 Task: Create a section Fast & Ferocious and in the section, add a milestone Network Virtualization in the project ArrowTech
Action: Mouse moved to (65, 243)
Screenshot: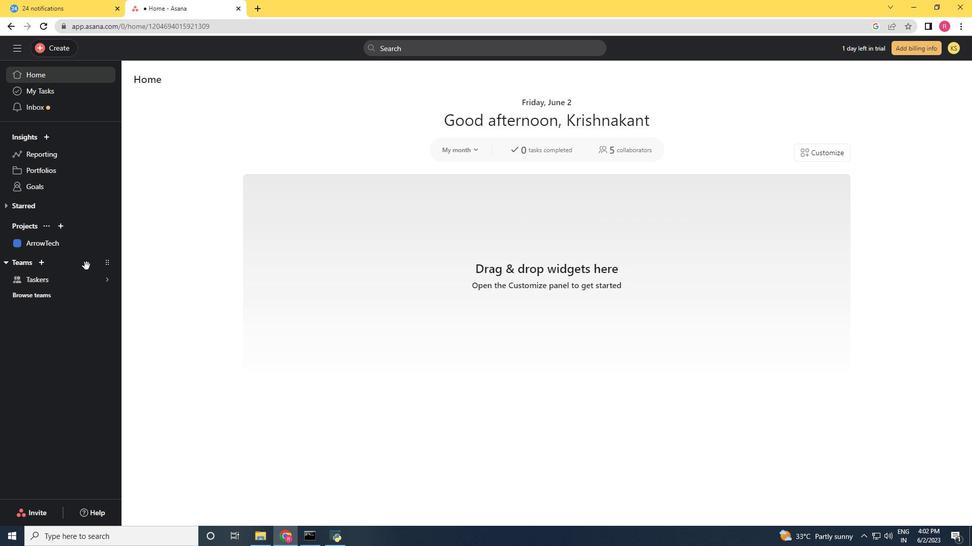
Action: Mouse pressed left at (65, 243)
Screenshot: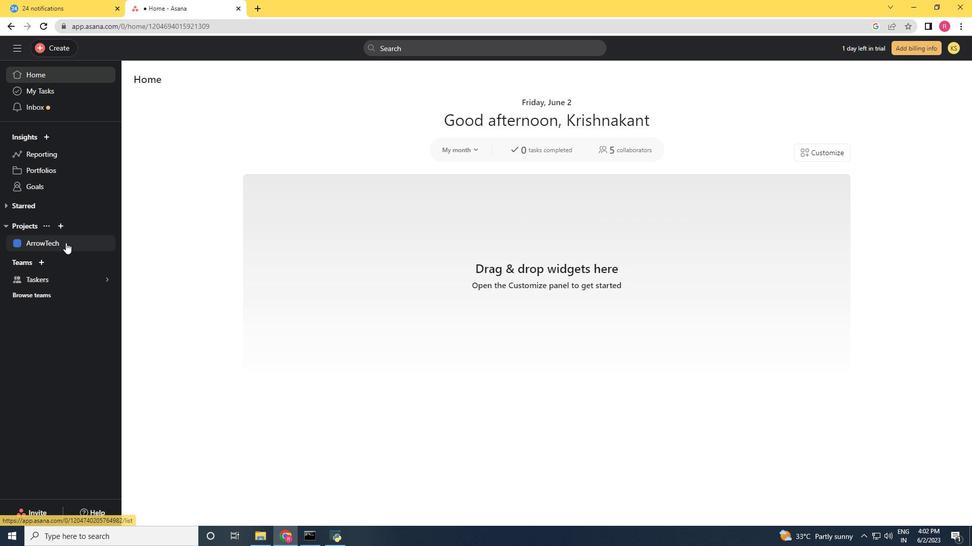 
Action: Mouse moved to (394, 322)
Screenshot: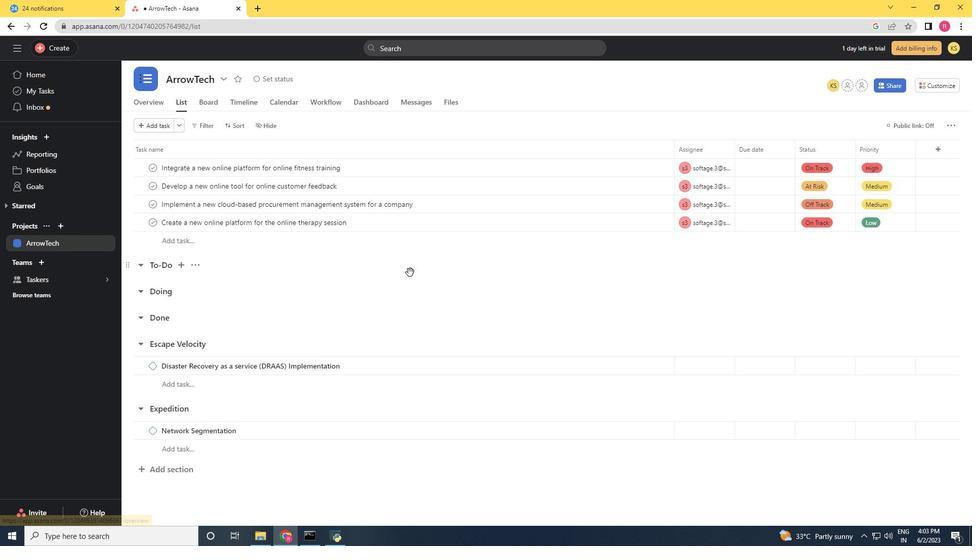 
Action: Mouse scrolled (394, 321) with delta (0, 0)
Screenshot: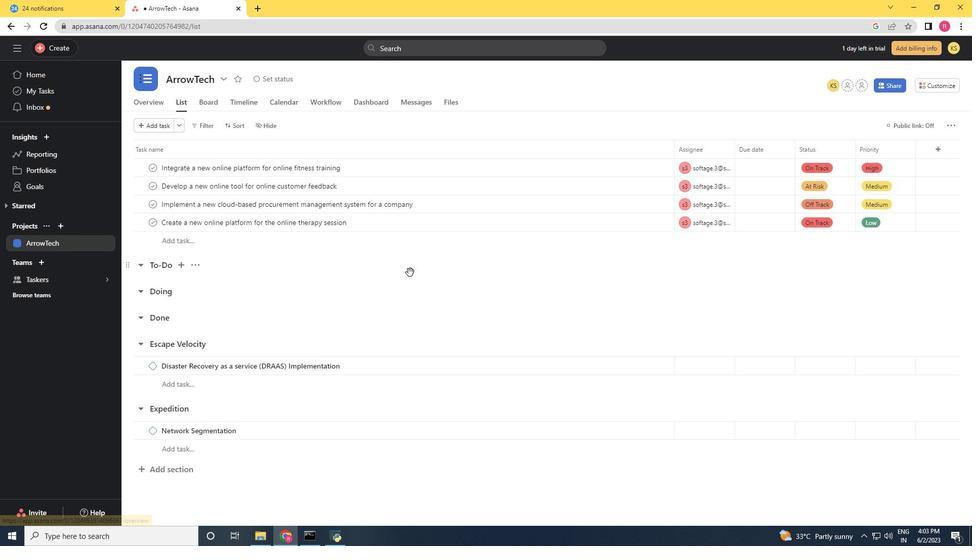 
Action: Mouse moved to (390, 339)
Screenshot: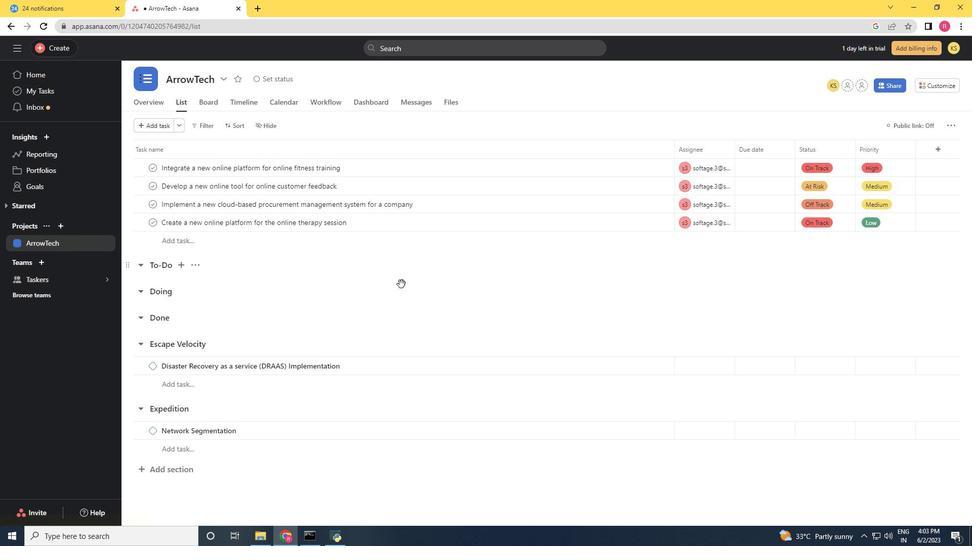 
Action: Mouse scrolled (390, 338) with delta (0, 0)
Screenshot: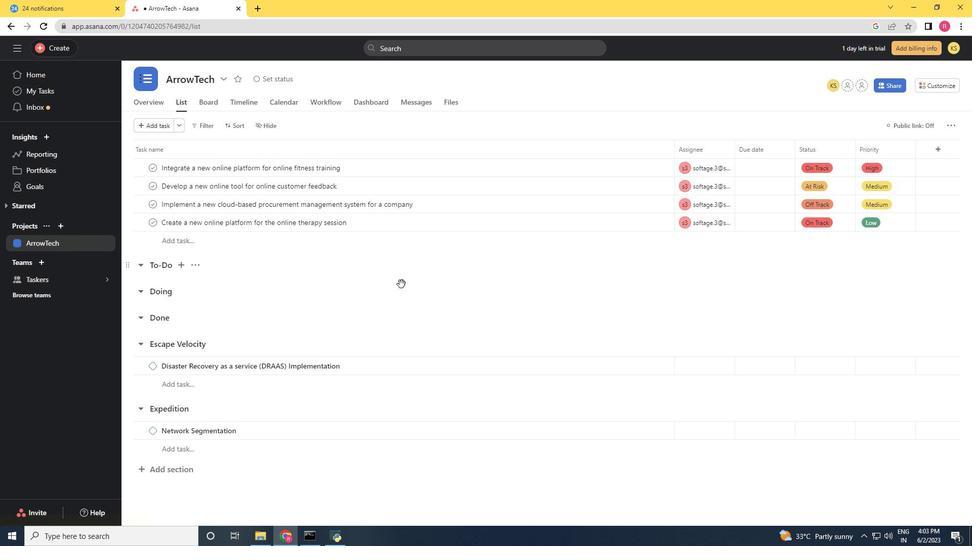 
Action: Mouse moved to (387, 347)
Screenshot: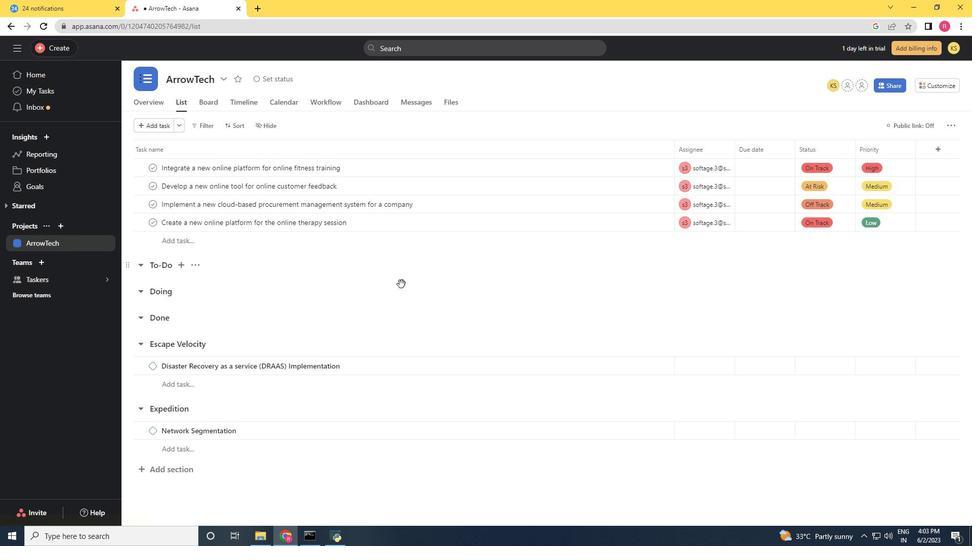 
Action: Mouse scrolled (387, 347) with delta (0, 0)
Screenshot: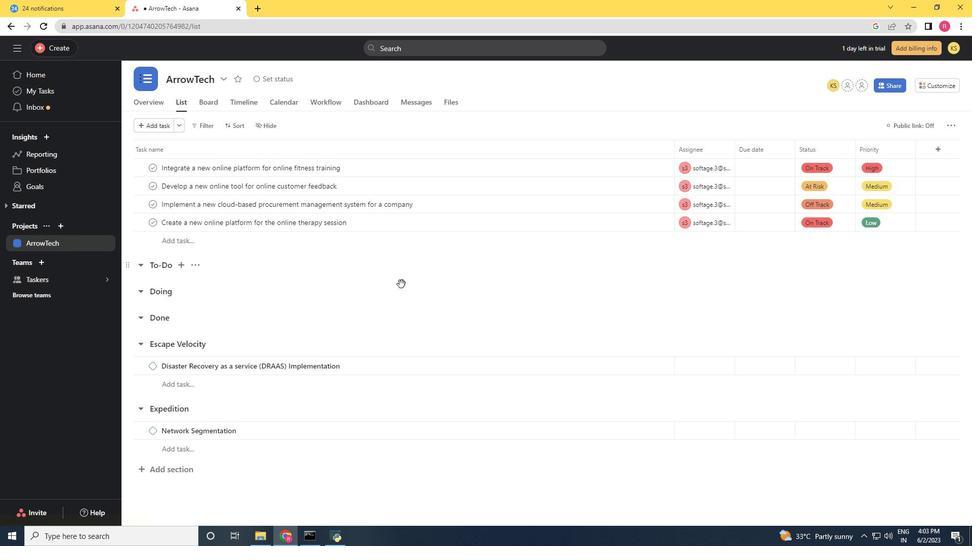
Action: Mouse moved to (181, 473)
Screenshot: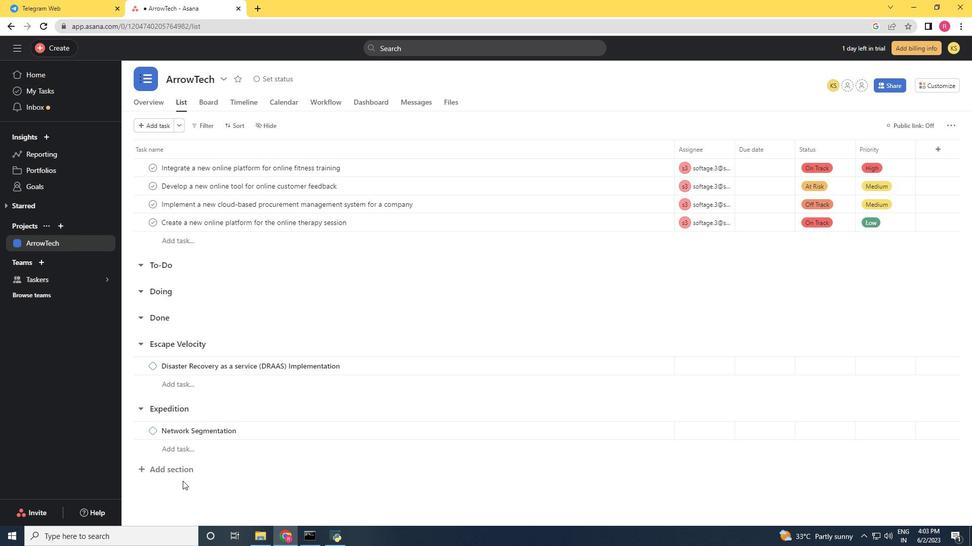 
Action: Mouse pressed left at (181, 473)
Screenshot: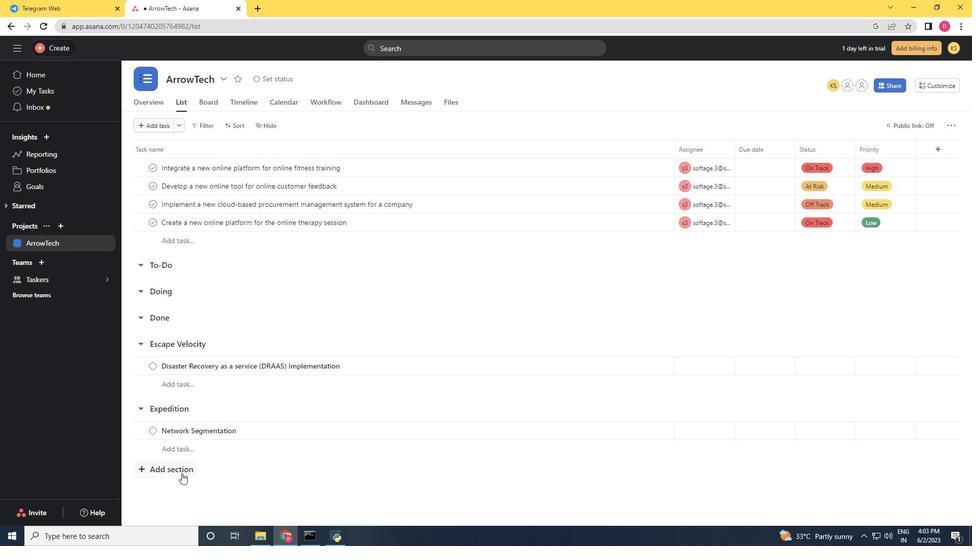 
Action: Mouse moved to (435, 259)
Screenshot: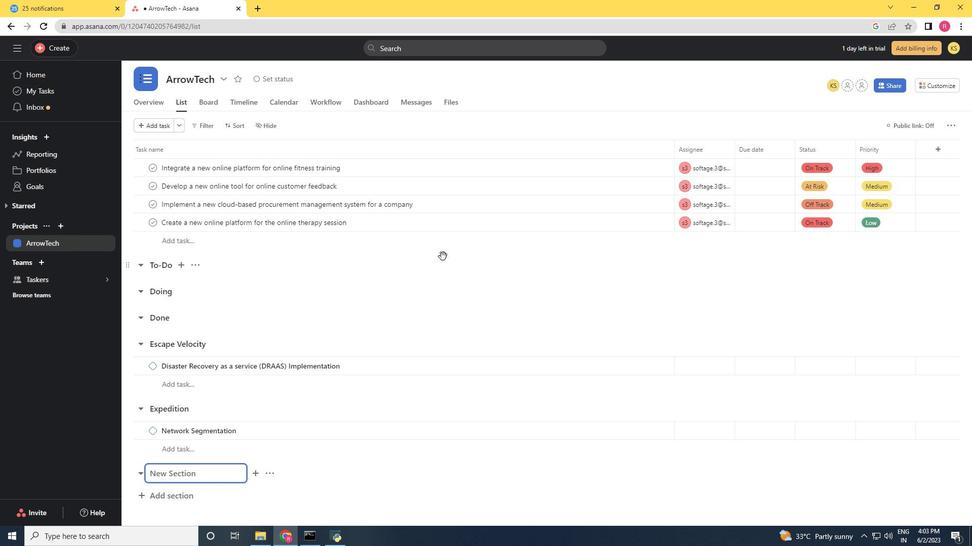 
Action: Key pressed <Key.shift>Fast<Key.space><Key.shift_r><Key.shift_r><Key.shift_r><Key.shift_r><Key.shift_r><Key.shift_r><Key.shift_r>&<Key.space><Key.shift>Ferocious<Key.enter><Key.shift><Key.shift><Key.shift><Key.shift><Key.shift><Key.shift>Netowrk<Key.space><Key.backspace><Key.backspace><Key.backspace><Key.backspace><Key.backspace>eork<Key.space><Key.backspace><Key.backspace><Key.backspace><Key.backspace><Key.backspace>work<Key.space><Key.shift>Virty<Key.backspace>ualization<Key.space>
Screenshot: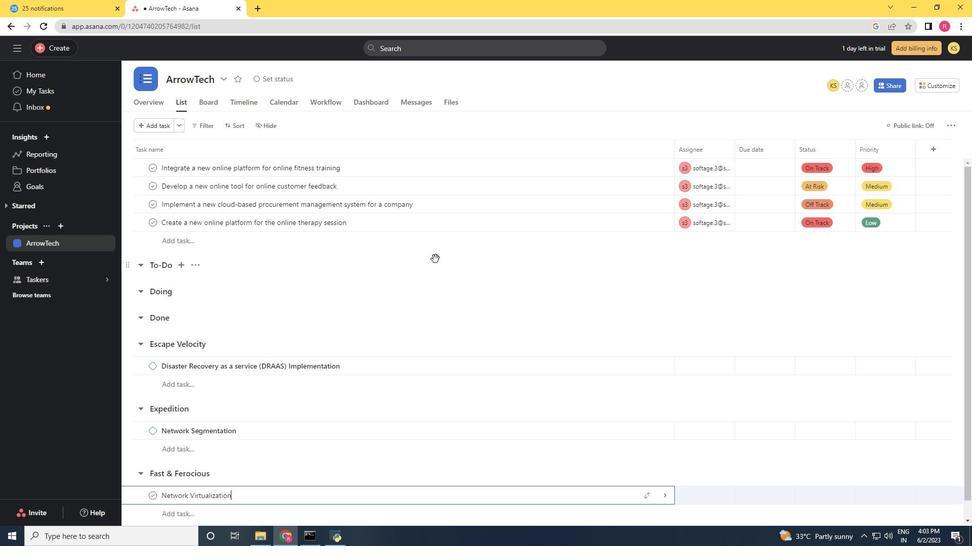 
Action: Mouse moved to (500, 268)
Screenshot: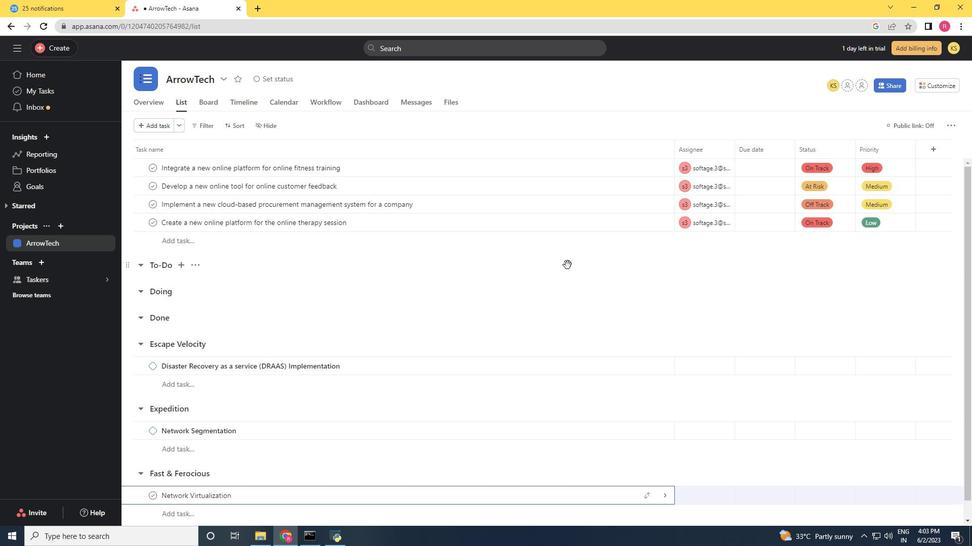 
Action: Mouse scrolled (500, 267) with delta (0, 0)
Screenshot: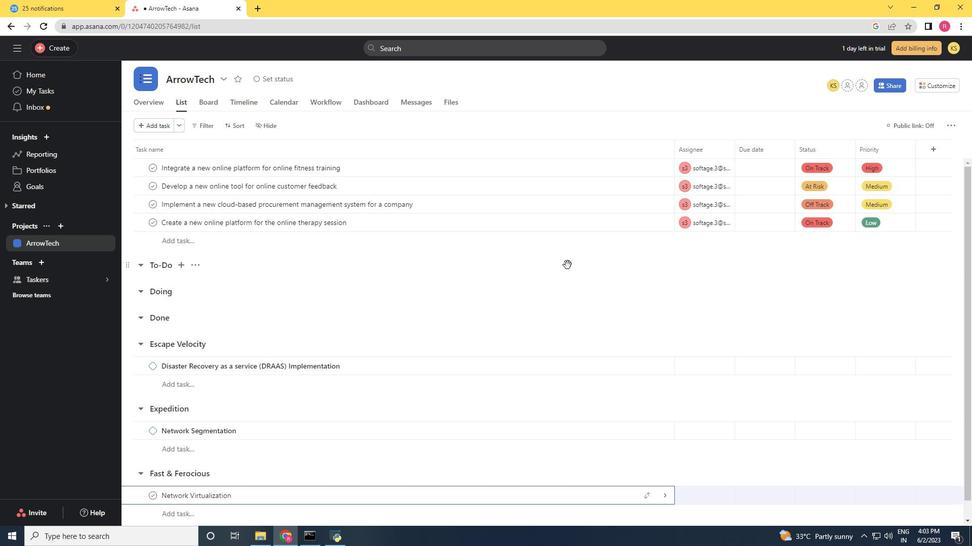 
Action: Mouse scrolled (500, 267) with delta (0, 0)
Screenshot: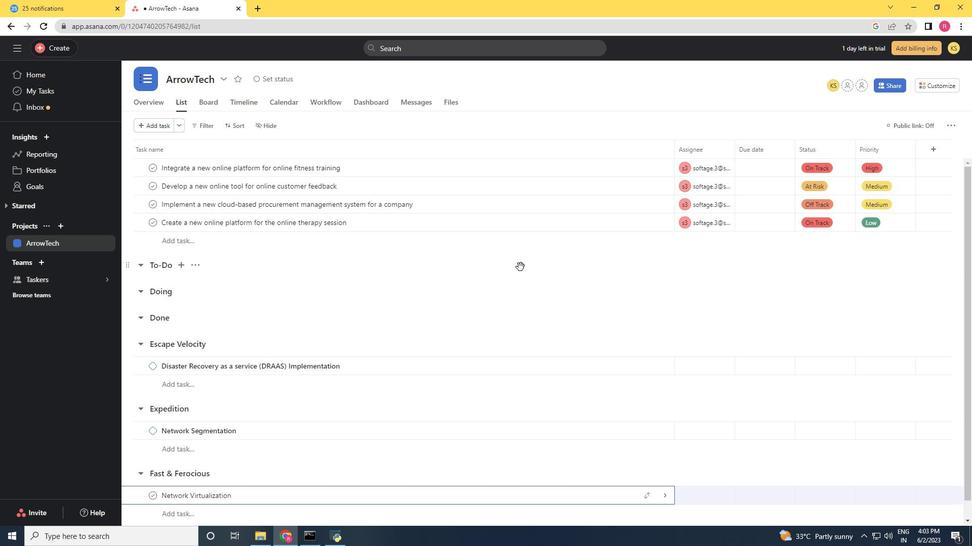
Action: Mouse moved to (500, 268)
Screenshot: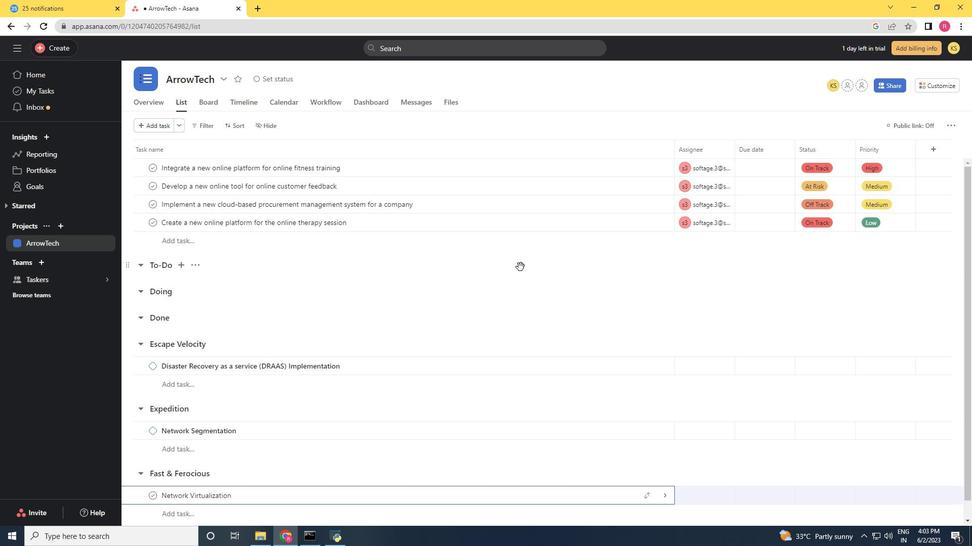 
Action: Mouse scrolled (500, 268) with delta (0, 0)
Screenshot: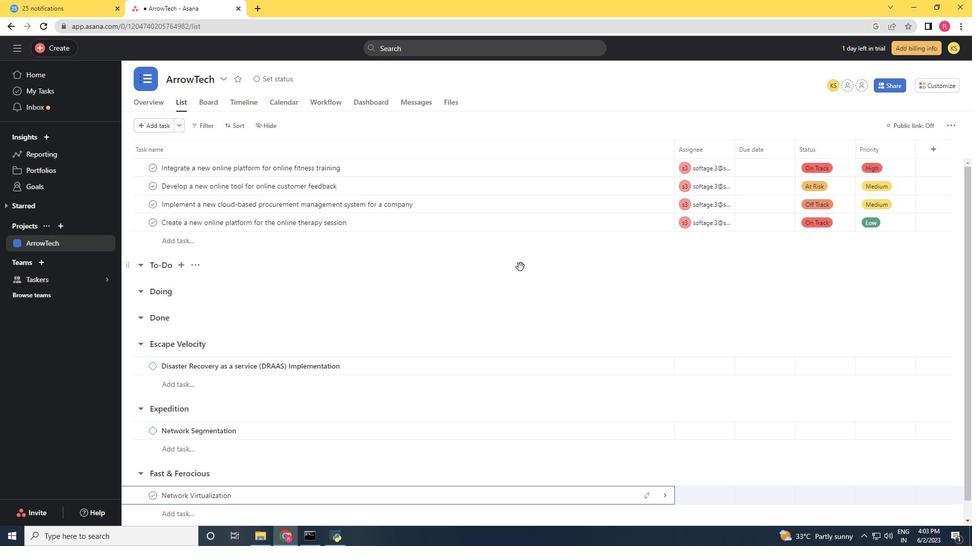 
Action: Mouse moved to (500, 271)
Screenshot: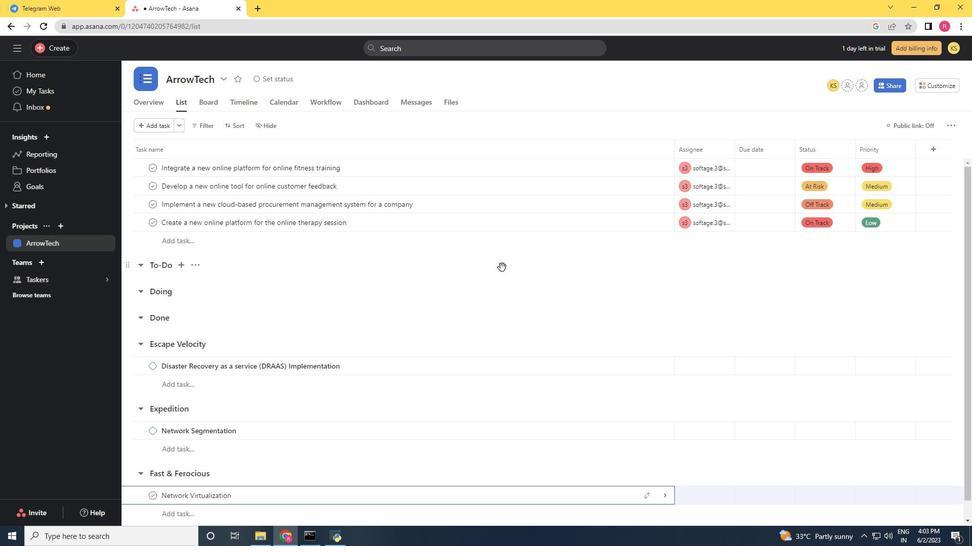 
Action: Mouse scrolled (500, 271) with delta (0, 0)
Screenshot: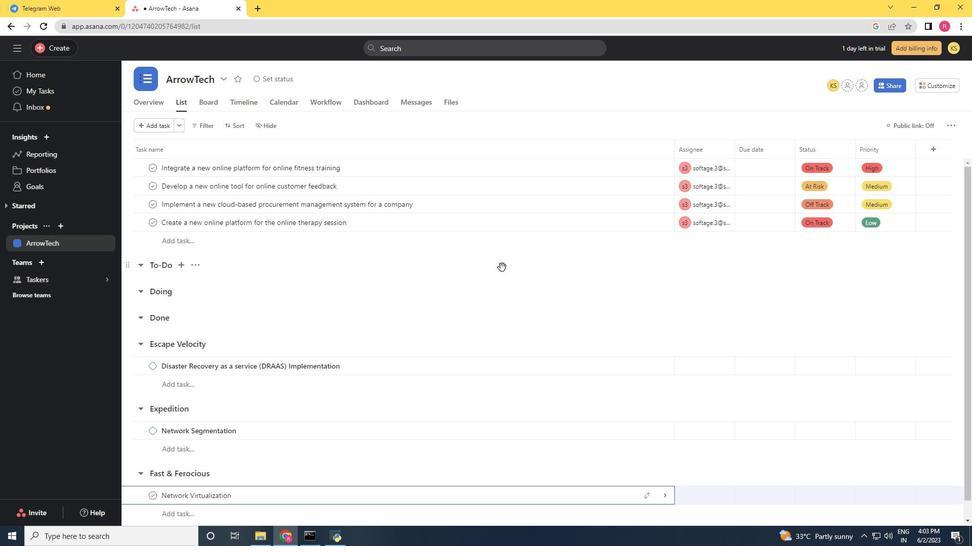 
Action: Mouse moved to (460, 482)
Screenshot: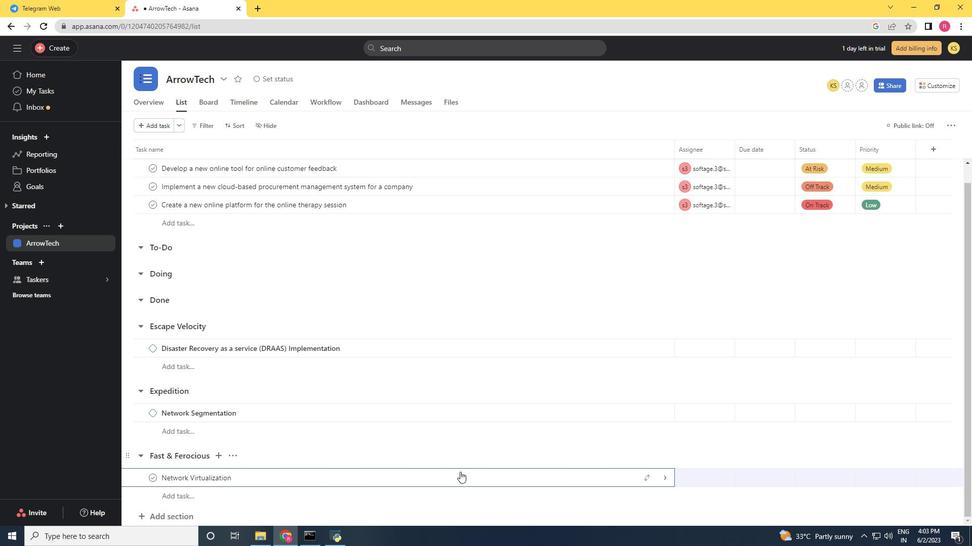 
Action: Mouse pressed right at (460, 482)
Screenshot: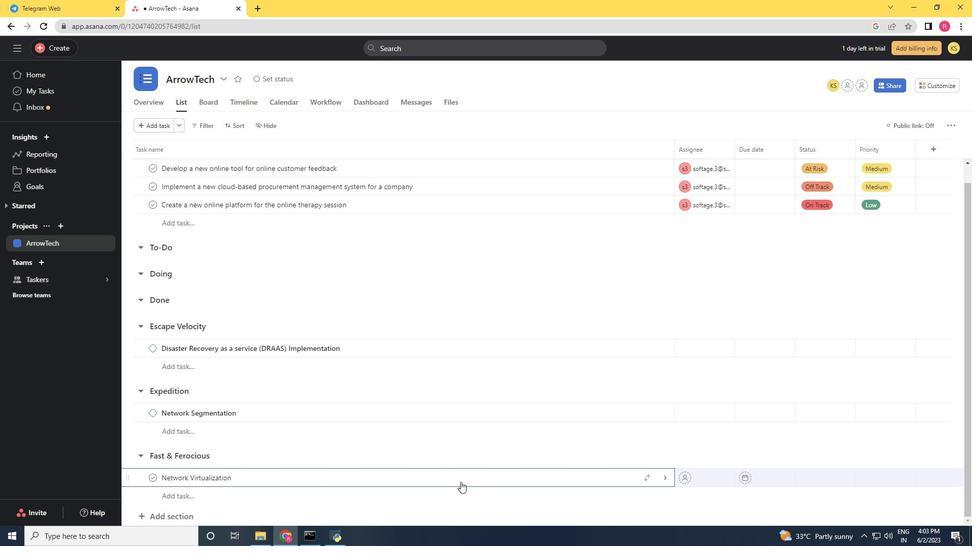 
Action: Mouse moved to (494, 434)
Screenshot: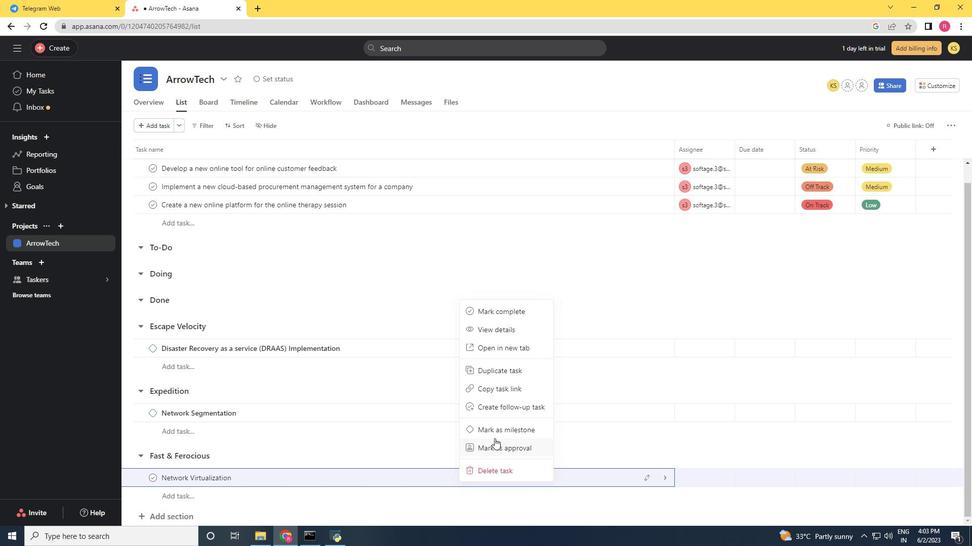
Action: Mouse pressed left at (494, 434)
Screenshot: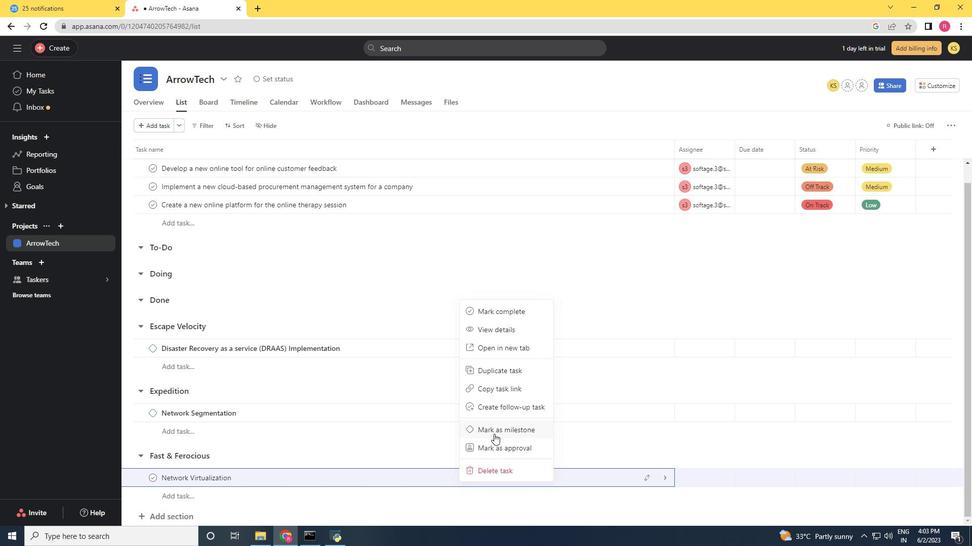 
Action: Mouse moved to (515, 243)
Screenshot: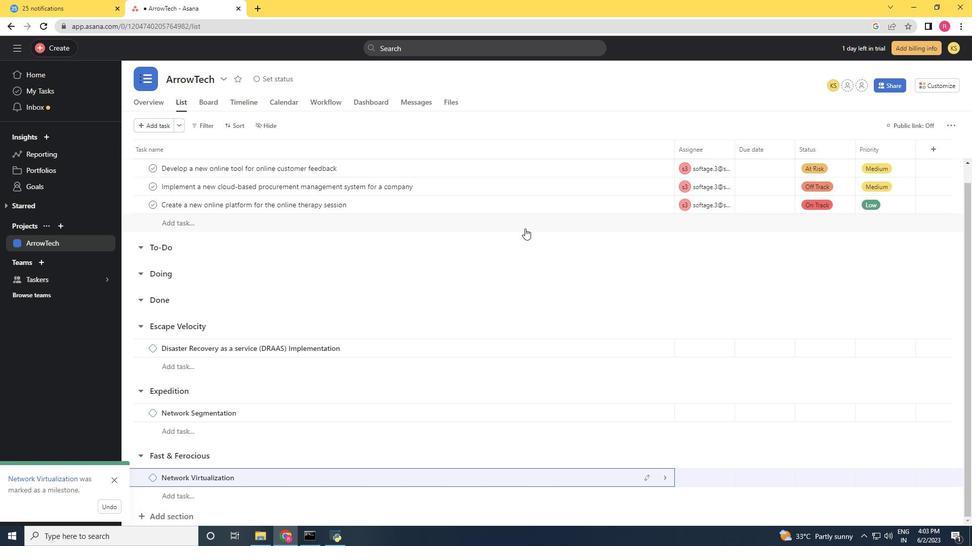 
Action: Mouse scrolled (515, 242) with delta (0, 0)
Screenshot: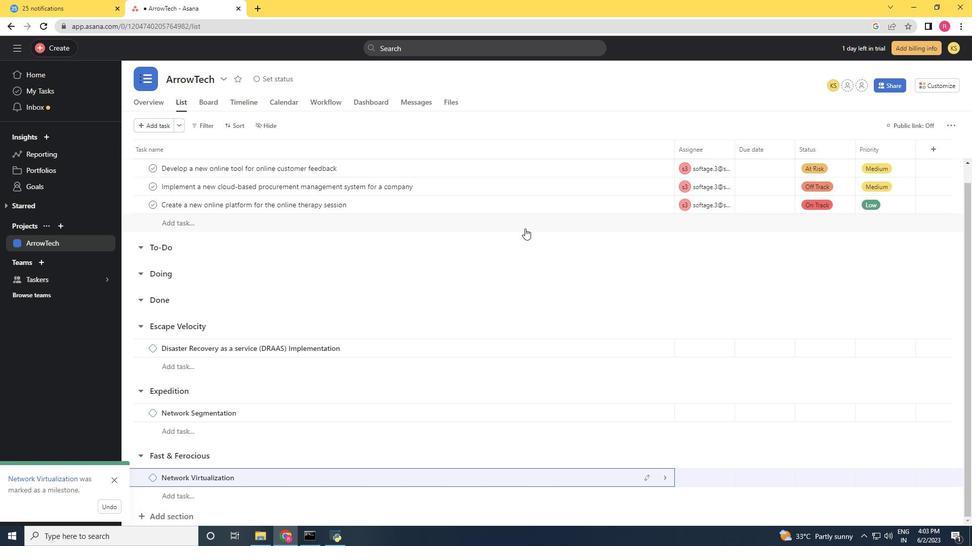 
Action: Mouse moved to (515, 244)
Screenshot: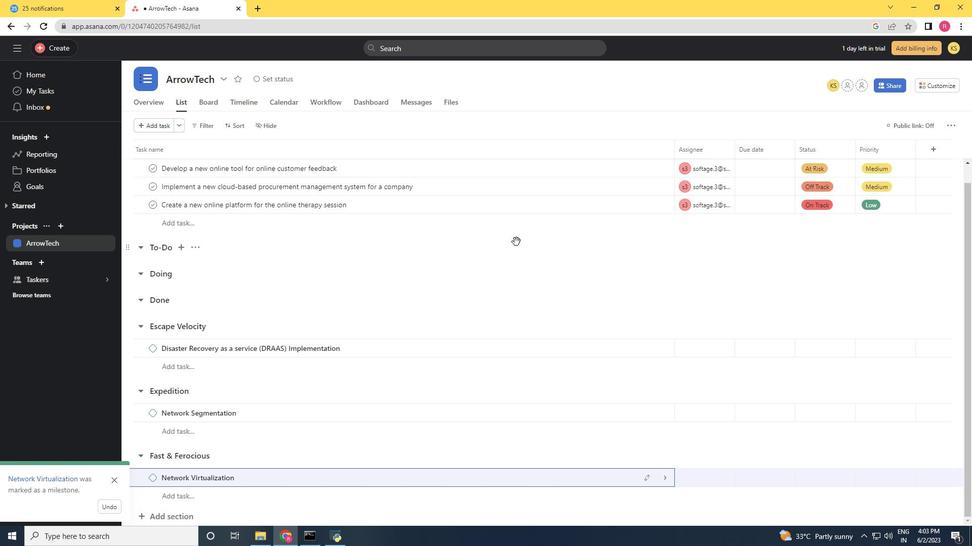 
Action: Mouse scrolled (515, 244) with delta (0, 0)
Screenshot: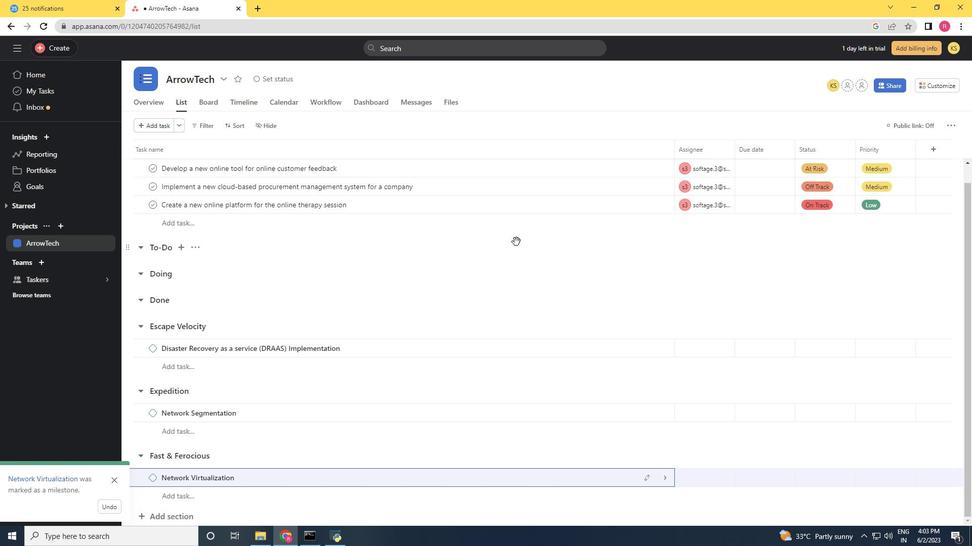
Action: Mouse scrolled (515, 244) with delta (0, 0)
Screenshot: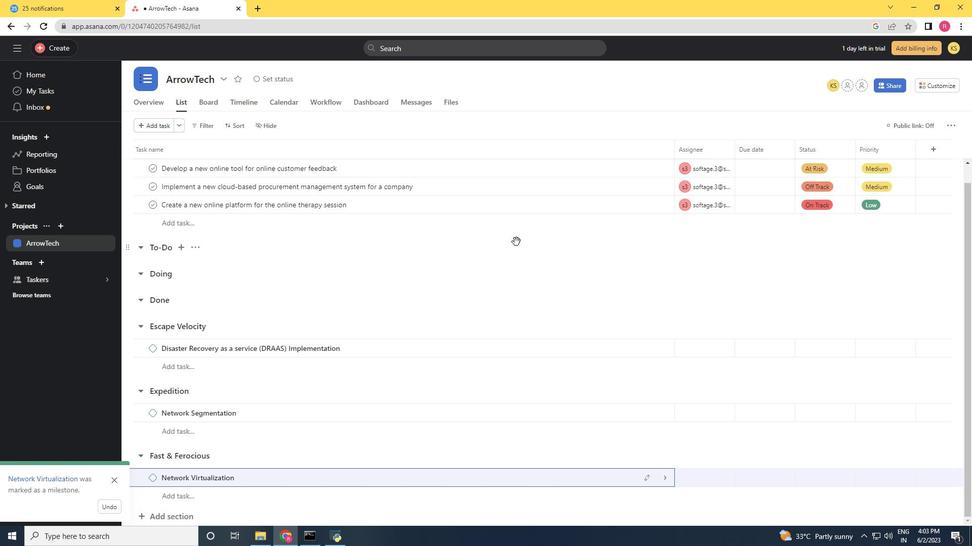 
Action: Mouse moved to (508, 247)
Screenshot: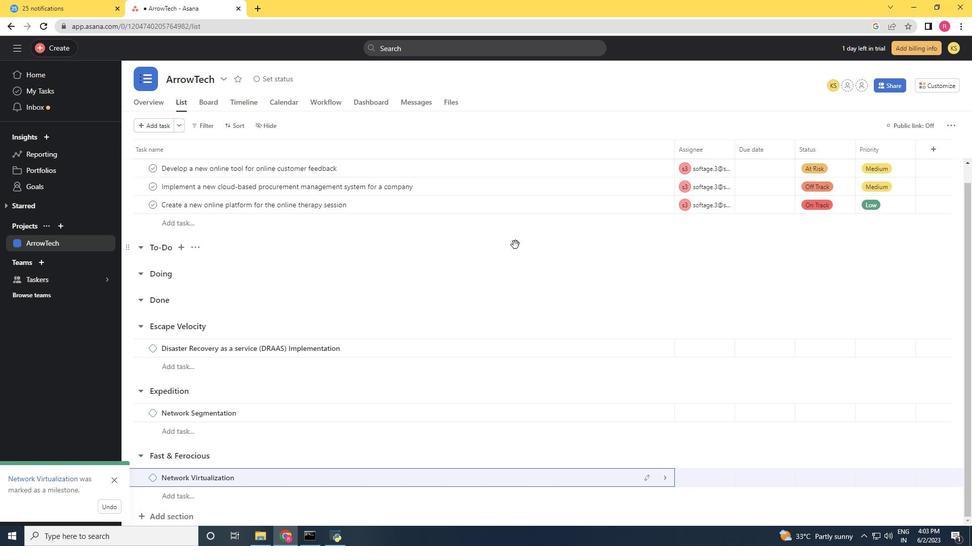 
